 Task: Create Card Cybersecurity Review in Board Customer Feedback Management Best Practices to Workspace Accelerator Programs. Create Card Sociology Conference Review in Board Content Curation and Aggregation to Workspace Accelerator Programs. Create Card Data Privacy Review in Board Employee Satisfaction and Retention Programs to Workspace Accelerator Programs
Action: Mouse moved to (831, 239)
Screenshot: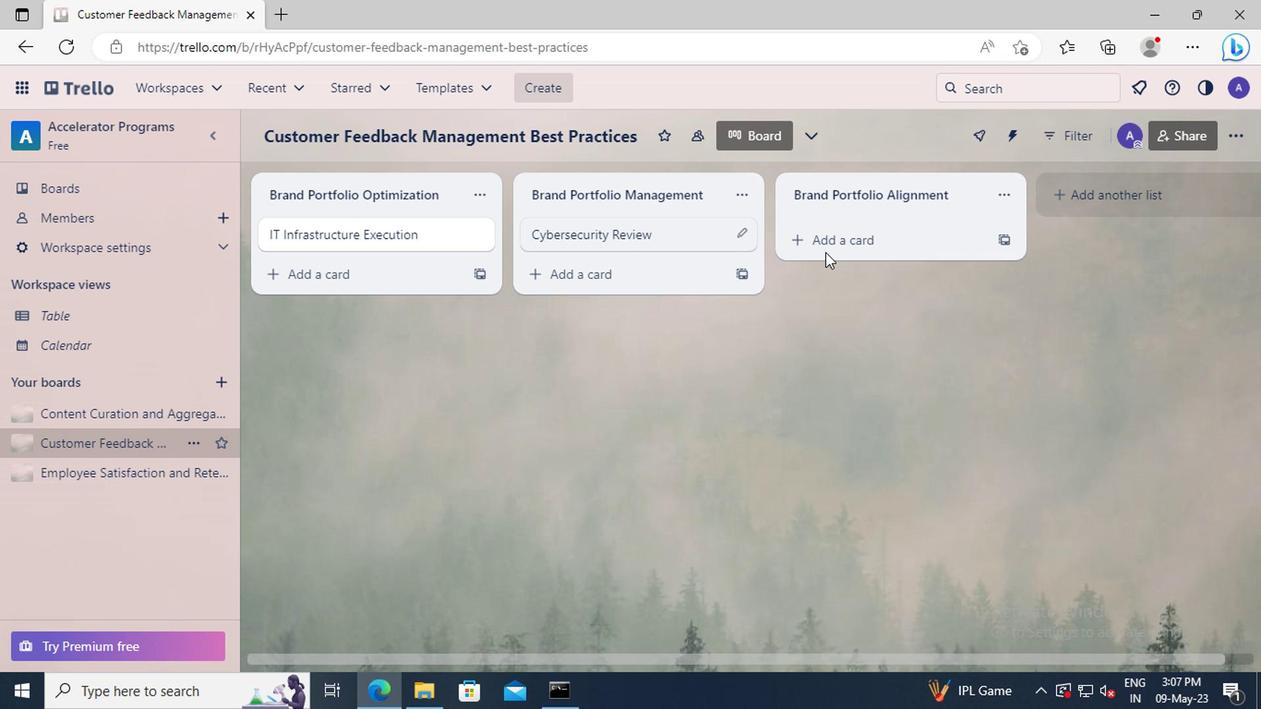 
Action: Mouse pressed left at (831, 239)
Screenshot: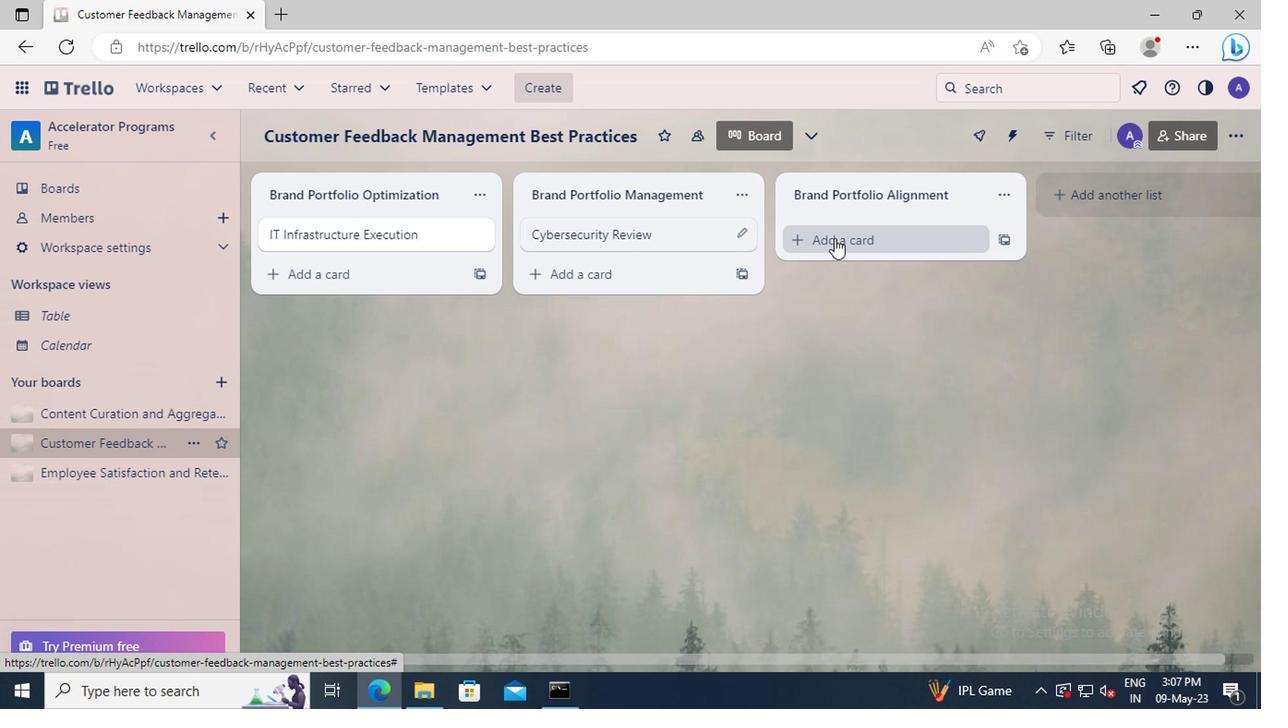 
Action: Key pressed <Key.shift>CYBERSECURITY<Key.space><Key.shift>REVIEW
Screenshot: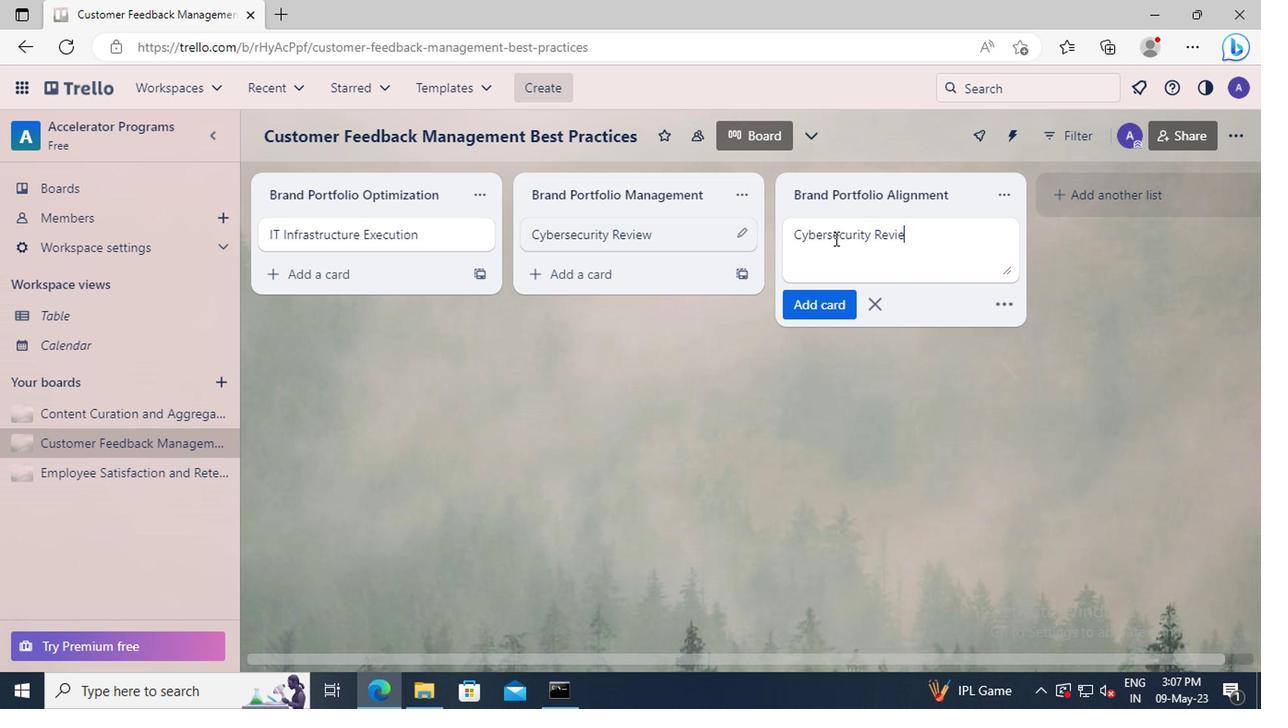 
Action: Mouse moved to (832, 306)
Screenshot: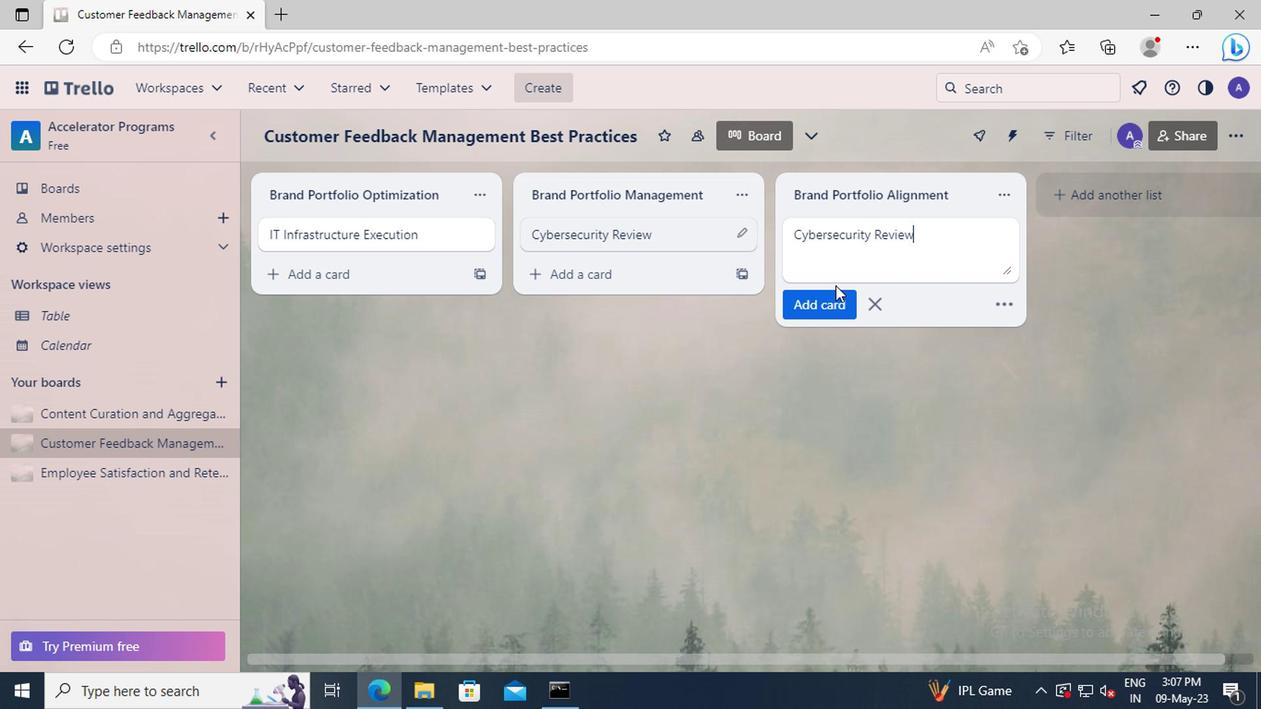 
Action: Mouse pressed left at (832, 306)
Screenshot: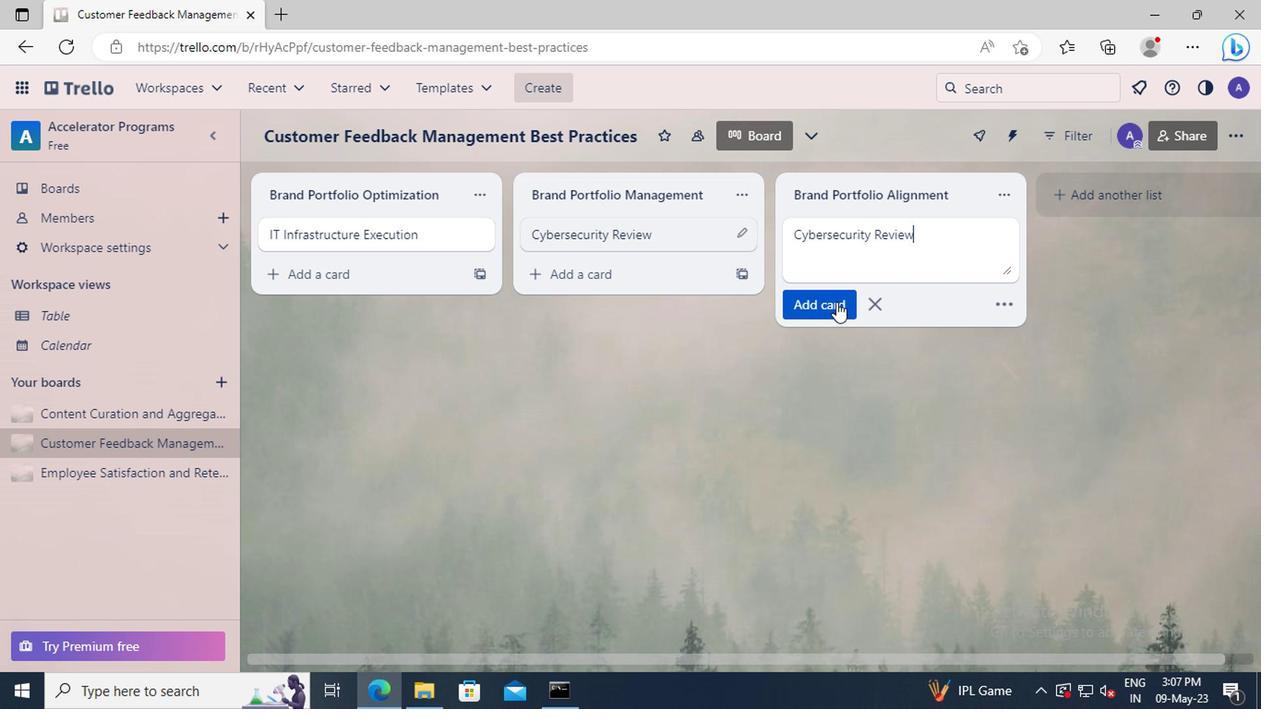 
Action: Mouse moved to (119, 416)
Screenshot: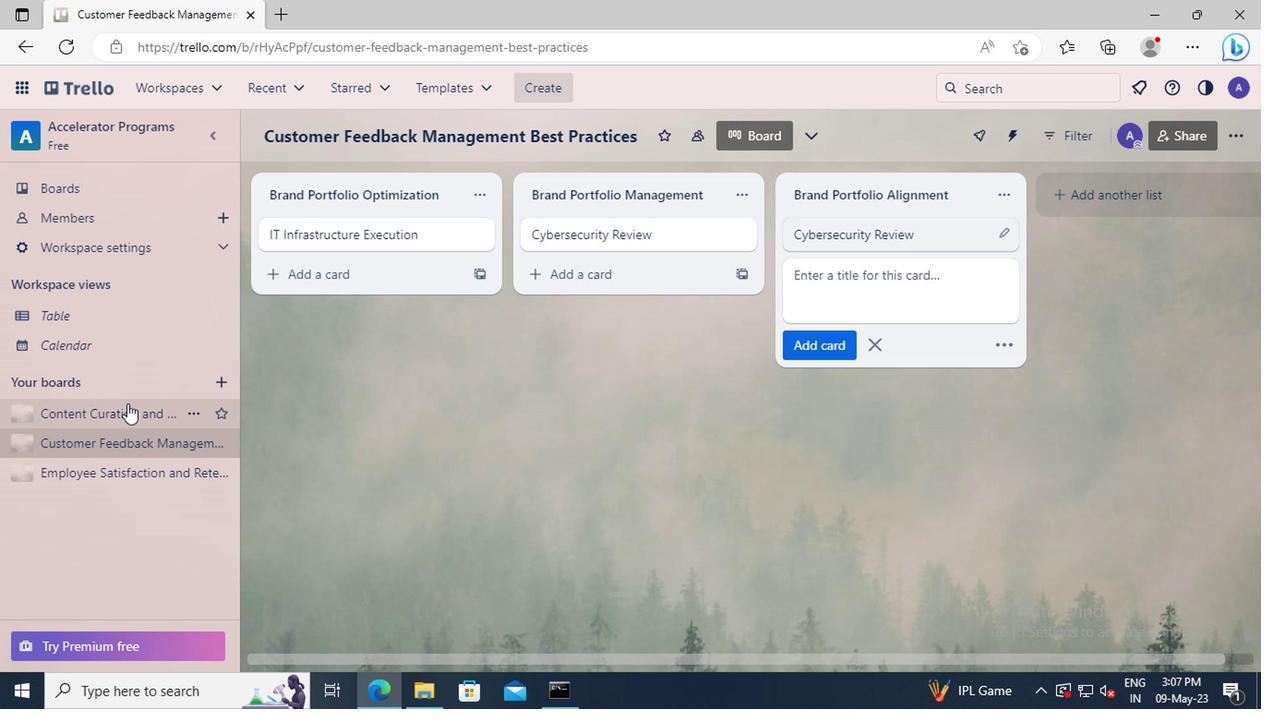 
Action: Mouse pressed left at (119, 416)
Screenshot: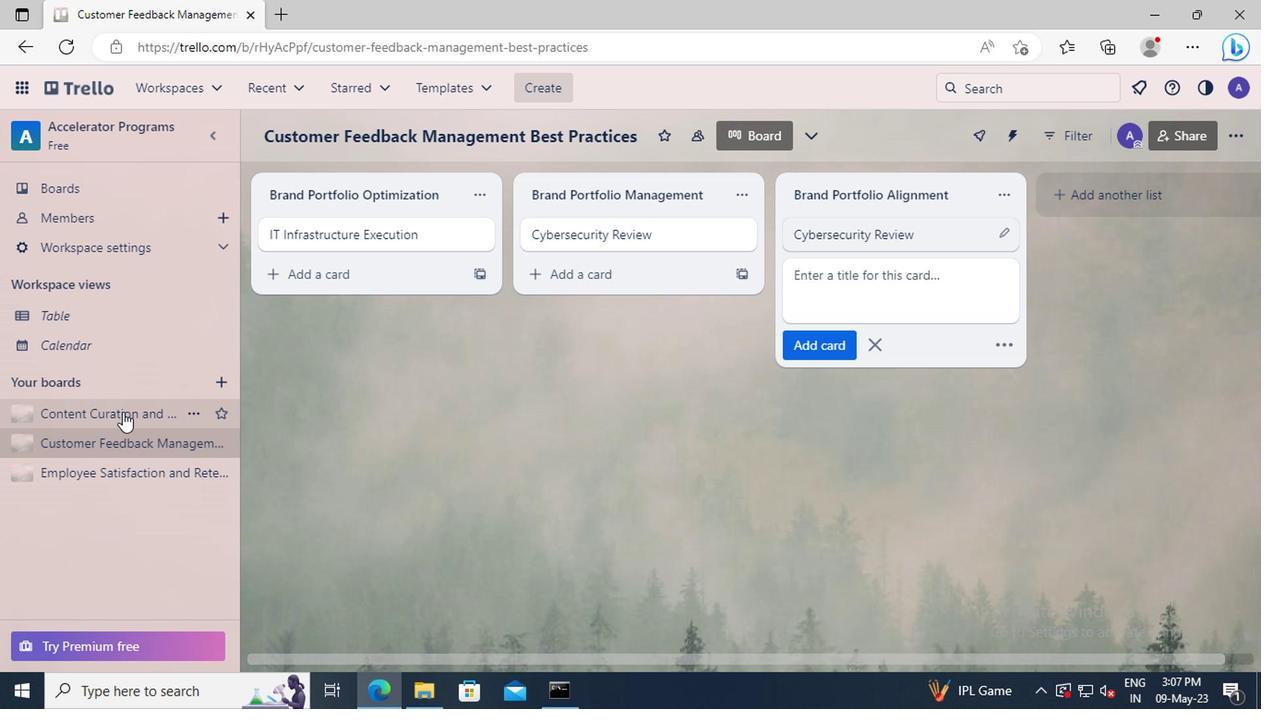 
Action: Mouse moved to (820, 245)
Screenshot: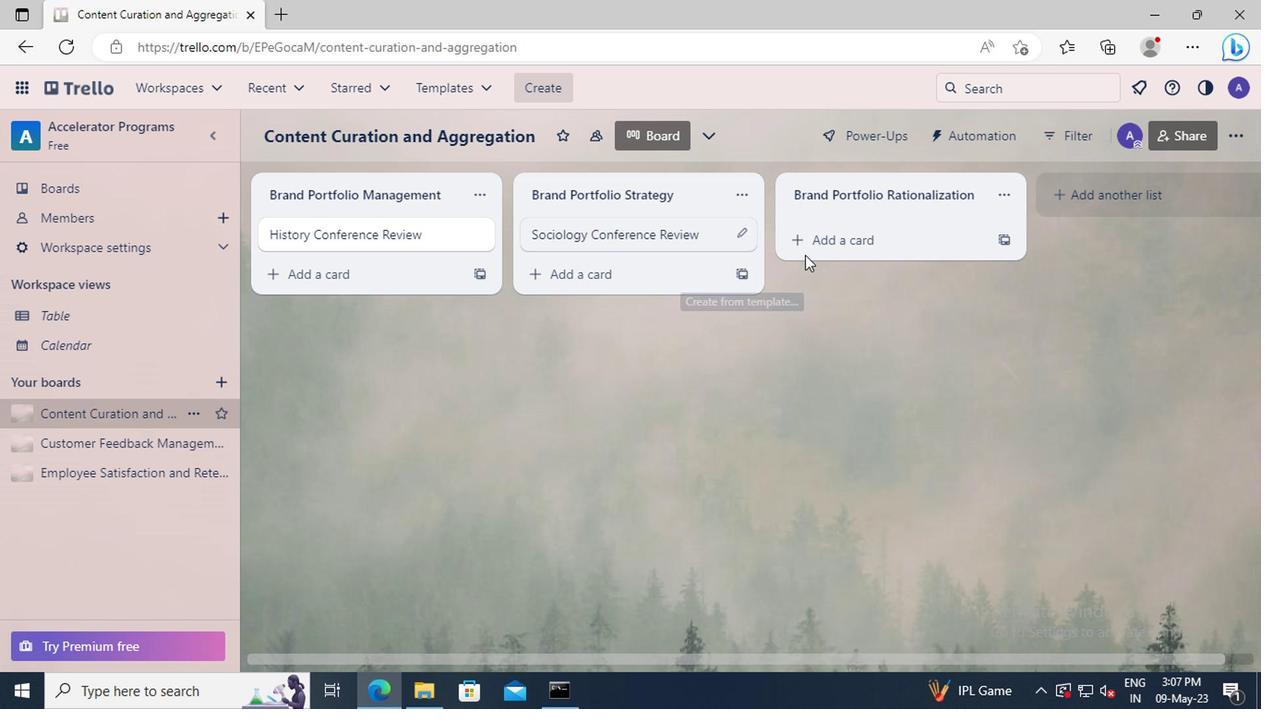 
Action: Mouse pressed left at (820, 245)
Screenshot: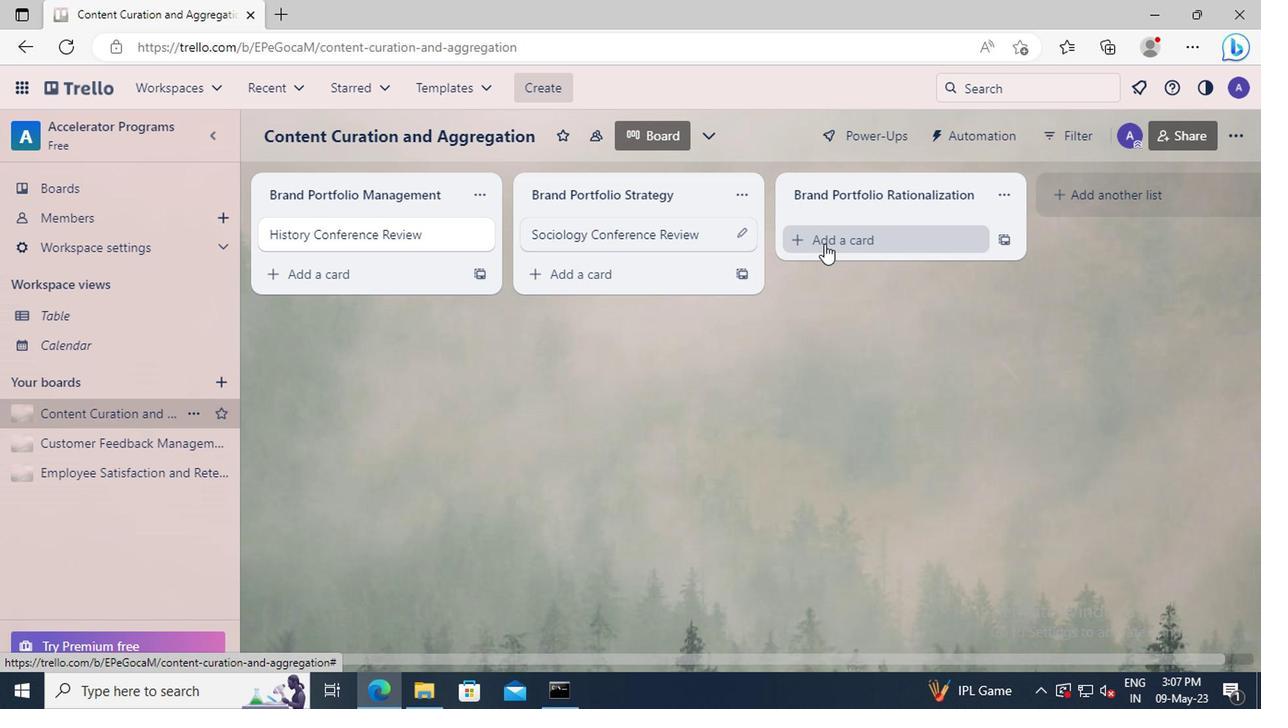 
Action: Key pressed <Key.shift>SOCIOLOGY<Key.space><Key.shift>CONFERENCE<Key.space><Key.shift>REVIEW
Screenshot: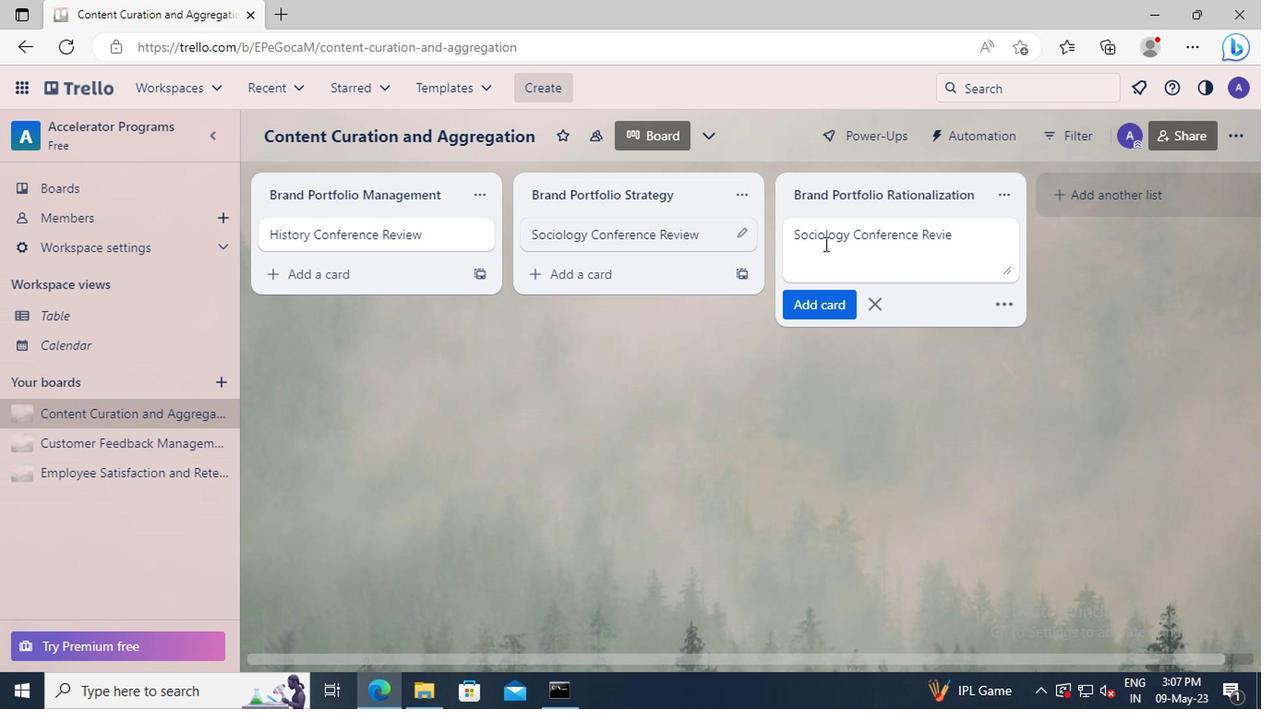
Action: Mouse moved to (821, 305)
Screenshot: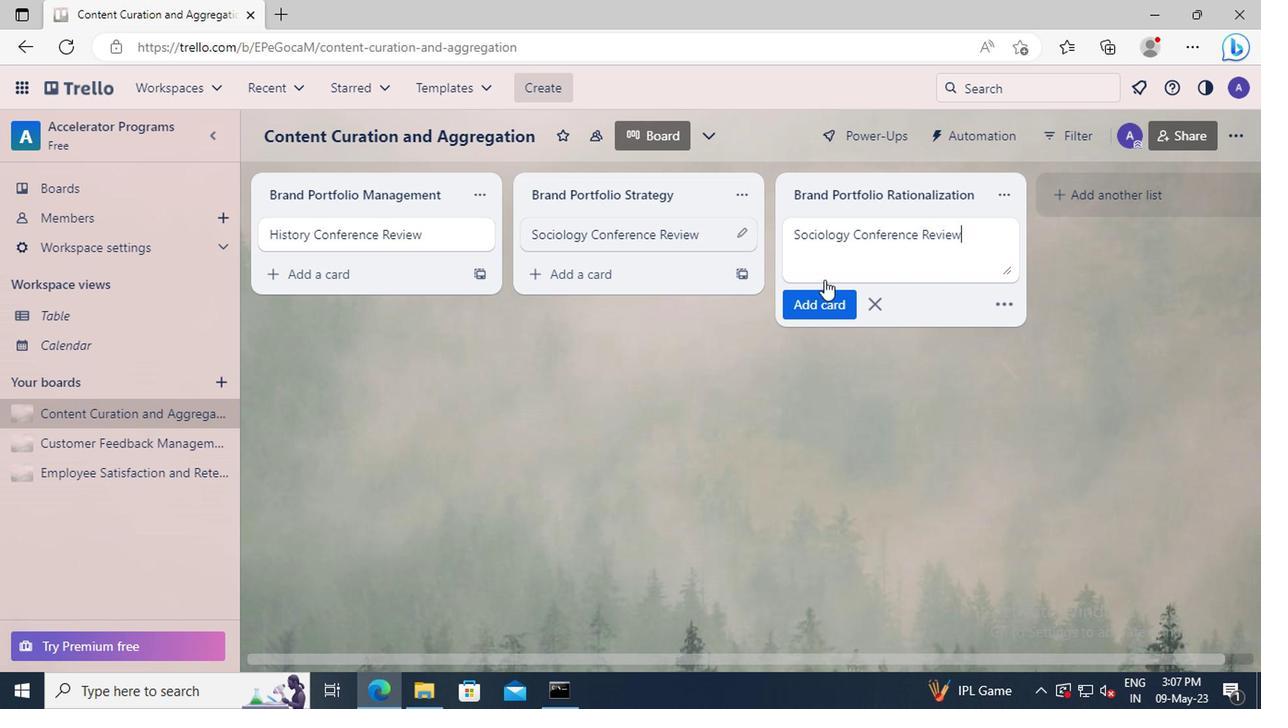 
Action: Mouse pressed left at (821, 305)
Screenshot: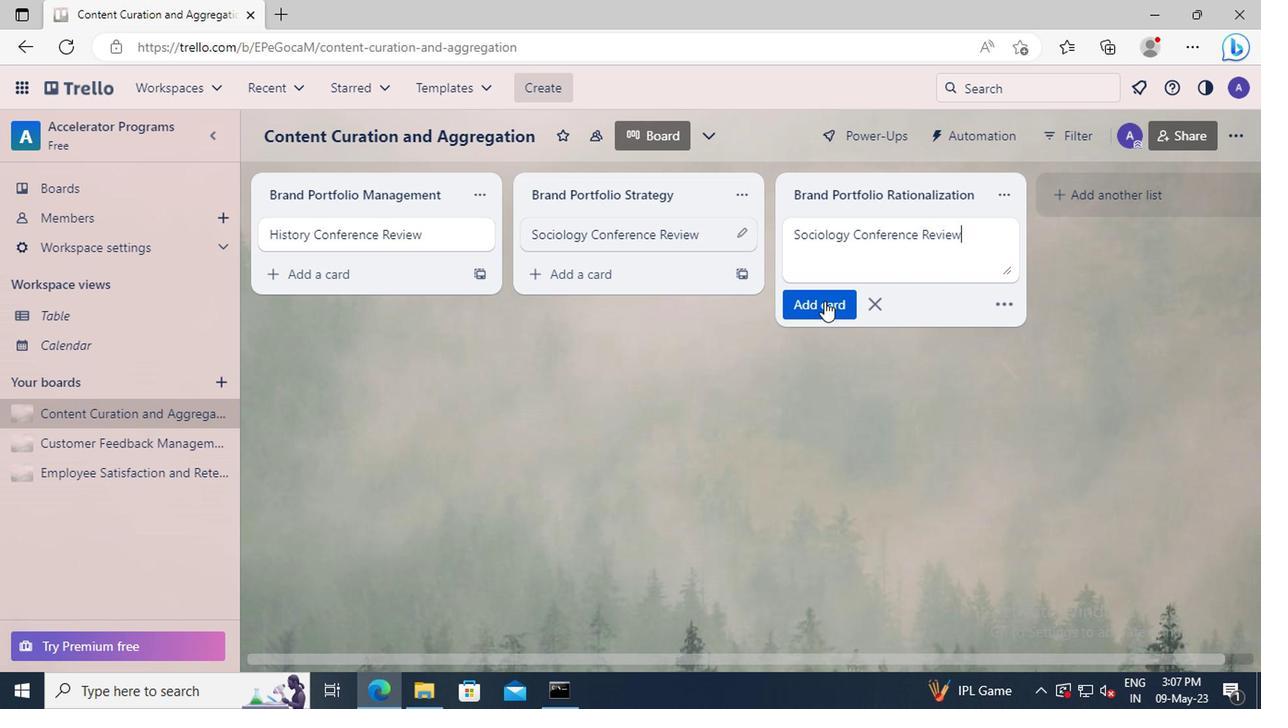 
Action: Mouse moved to (122, 473)
Screenshot: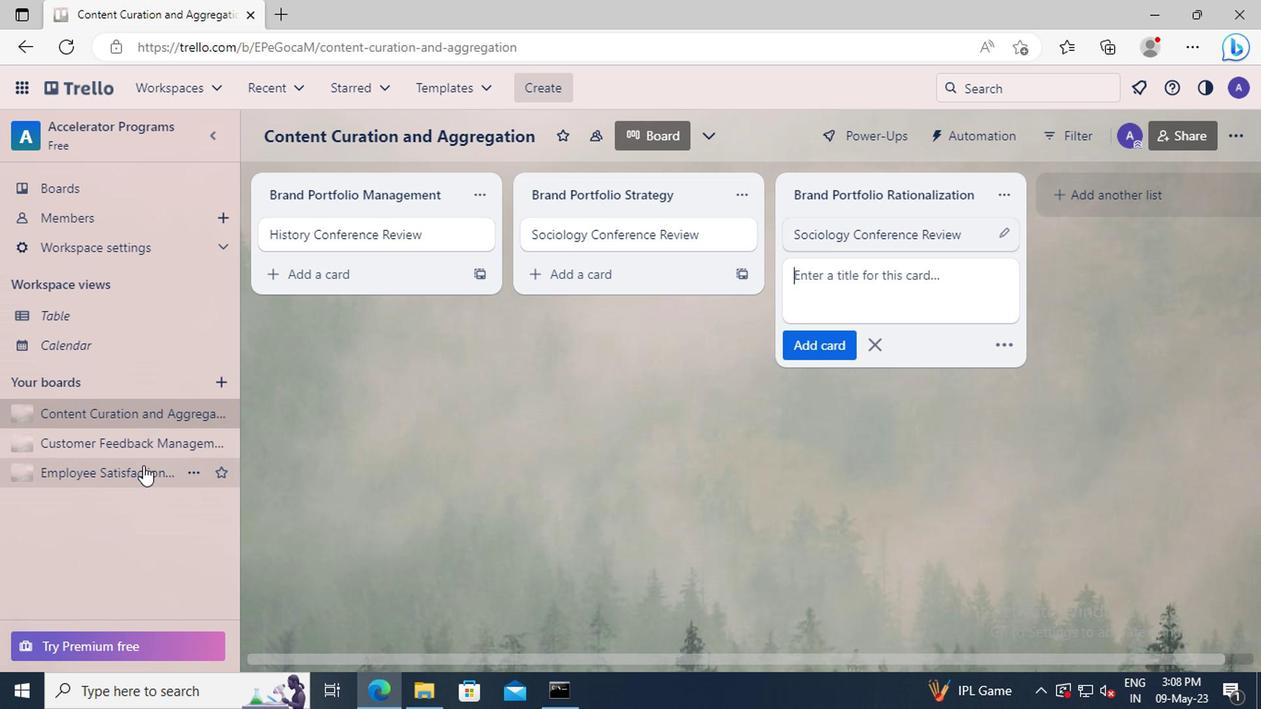 
Action: Mouse pressed left at (122, 473)
Screenshot: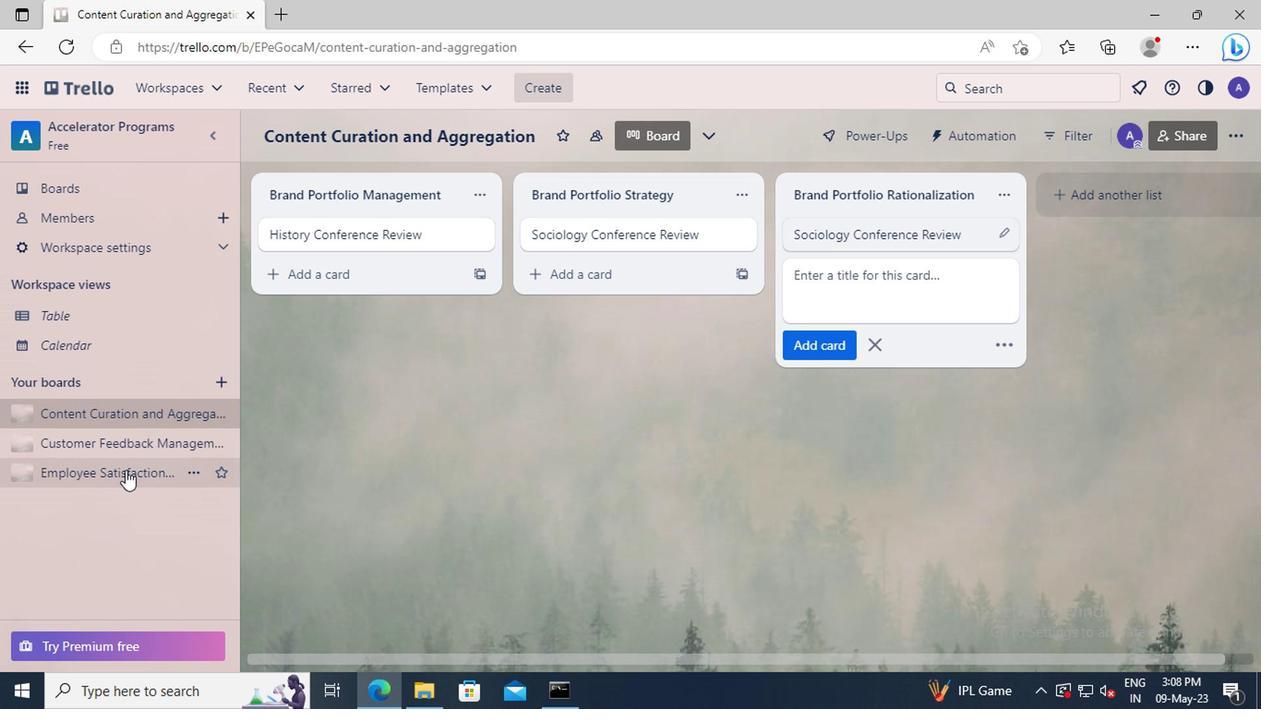 
Action: Mouse moved to (818, 241)
Screenshot: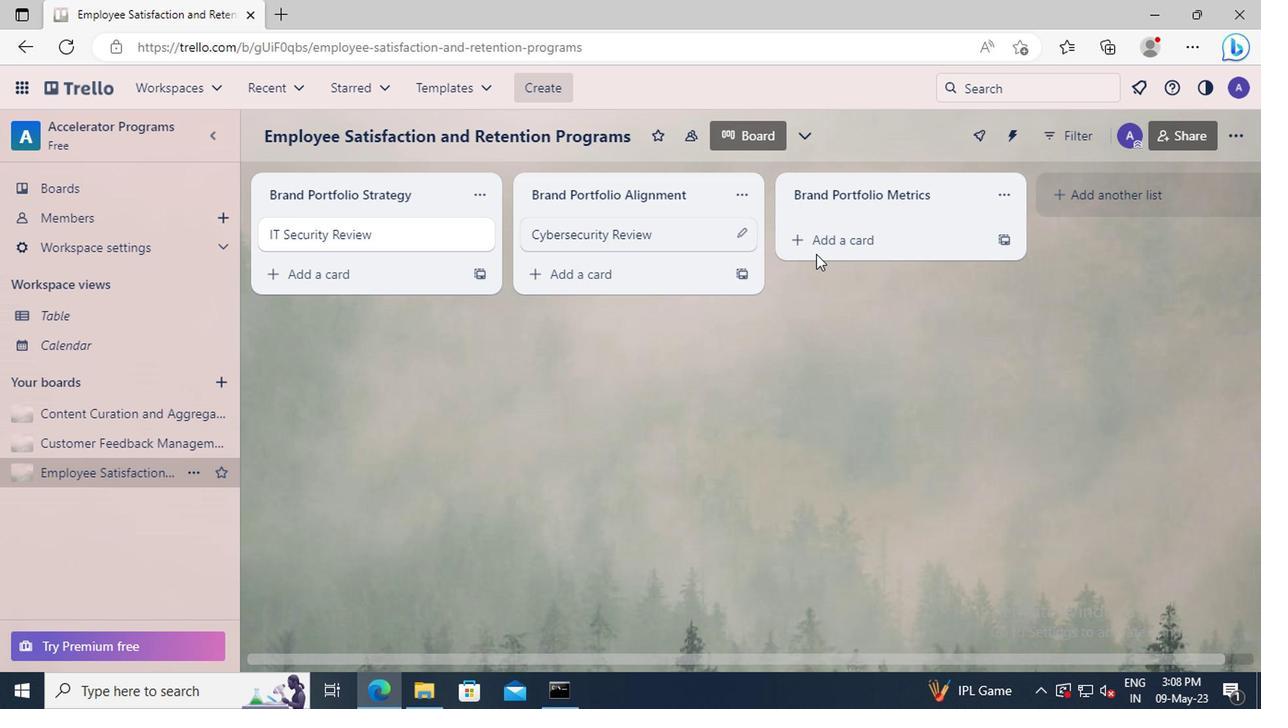 
Action: Mouse pressed left at (818, 241)
Screenshot: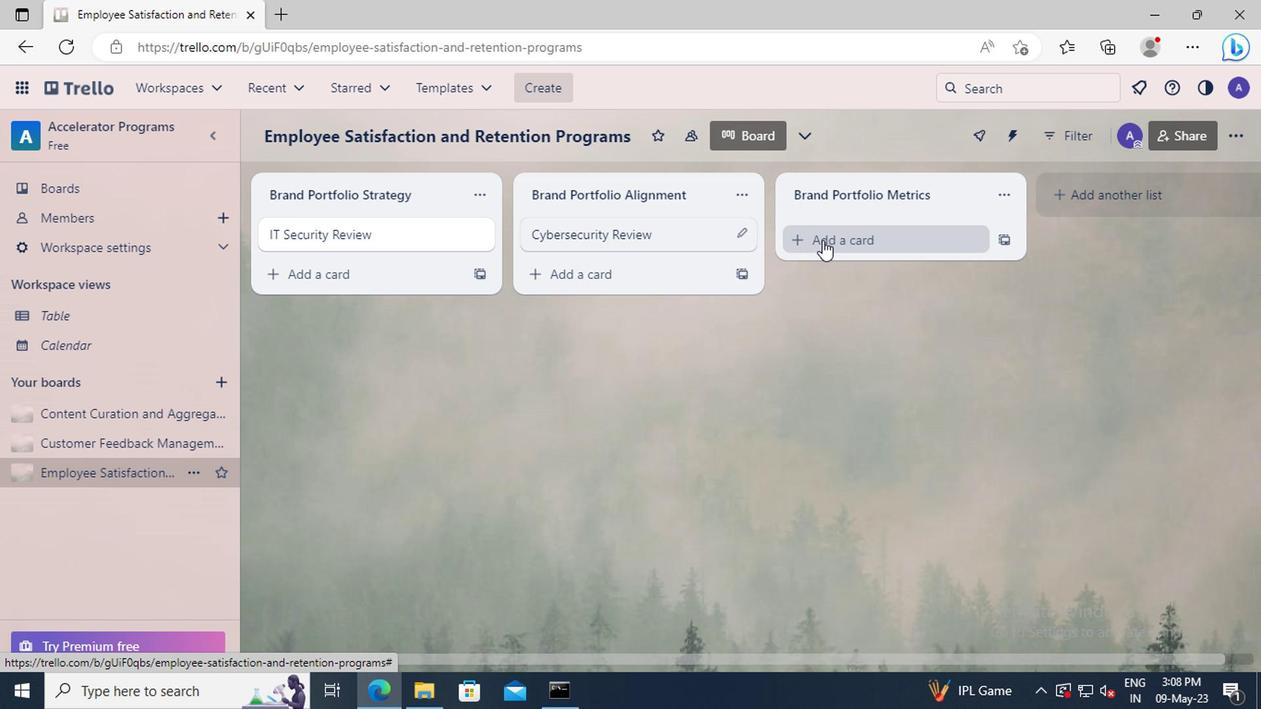 
Action: Key pressed <Key.shift>DATA<Key.space><Key.shift>PRIVACY<Key.space><Key.shift>REVIEW
Screenshot: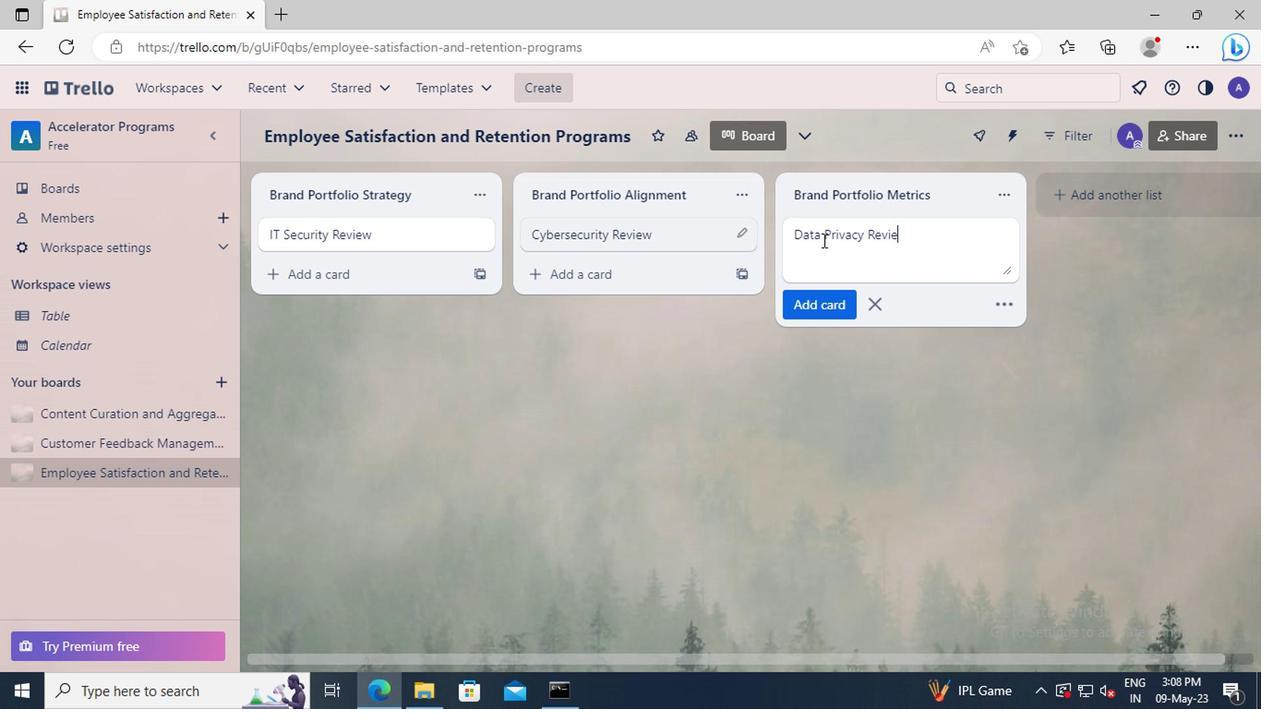 
Action: Mouse moved to (811, 304)
Screenshot: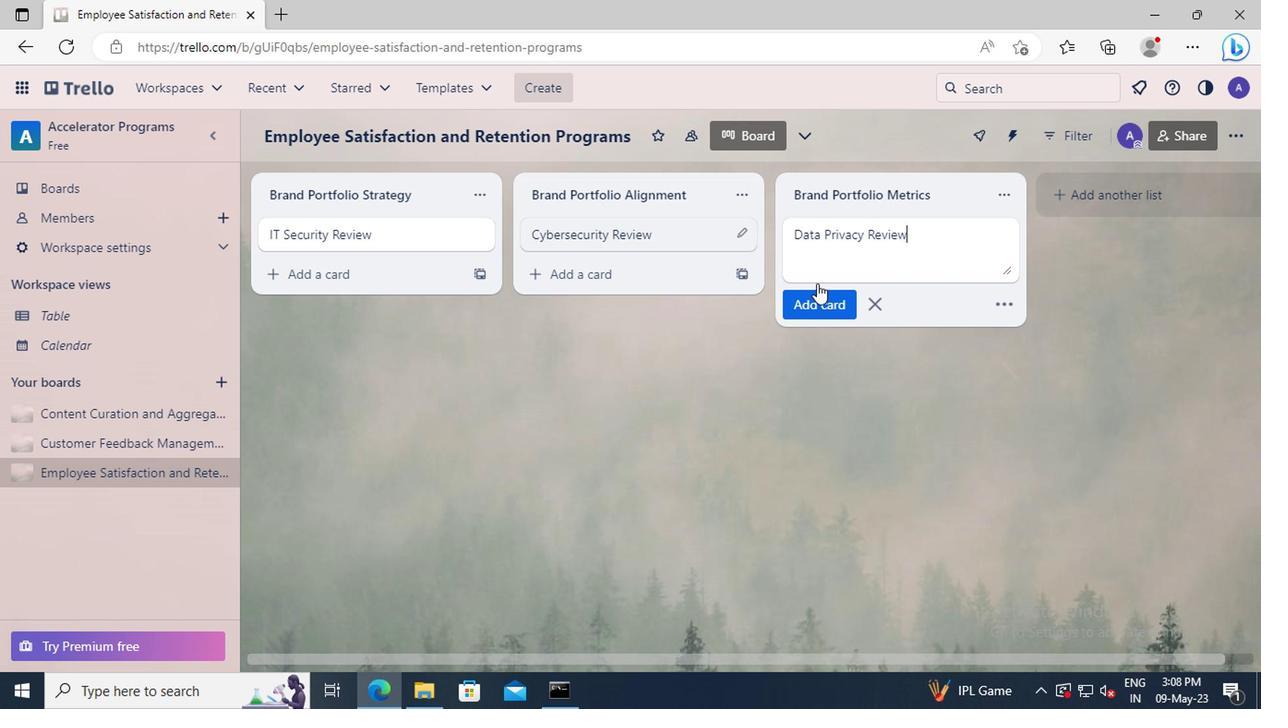 
Action: Mouse pressed left at (811, 304)
Screenshot: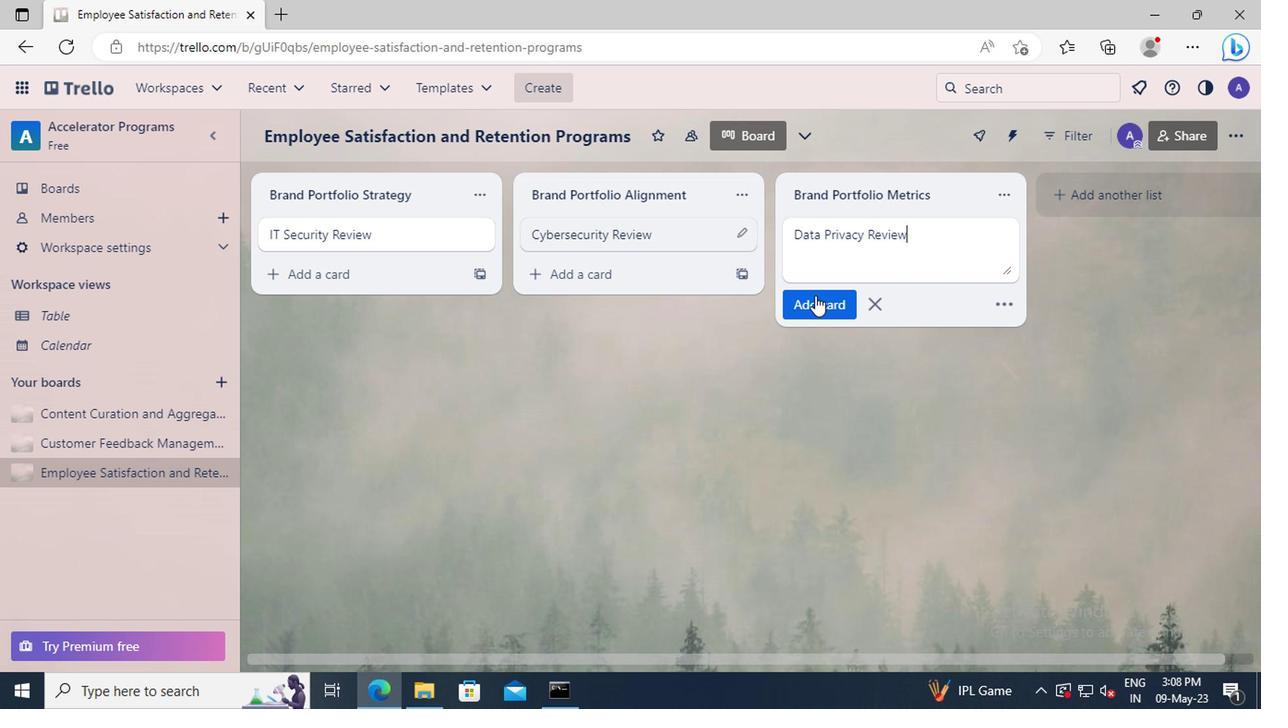 
